 Task: Refresh the account completely
Action: Mouse moved to (150, 222)
Screenshot: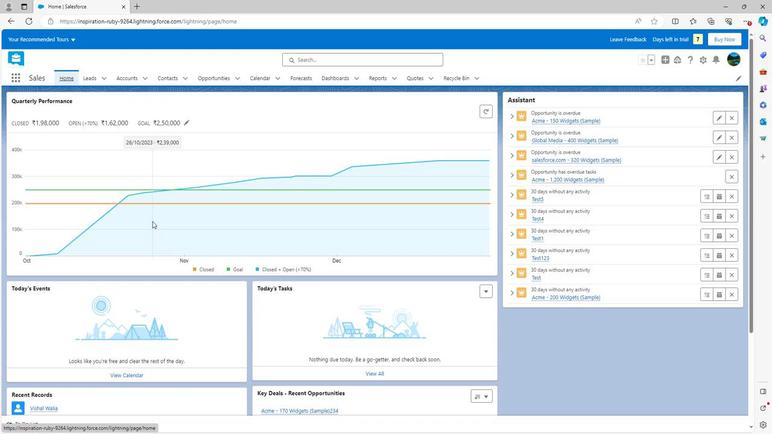 
Action: Mouse scrolled (150, 222) with delta (0, 0)
Screenshot: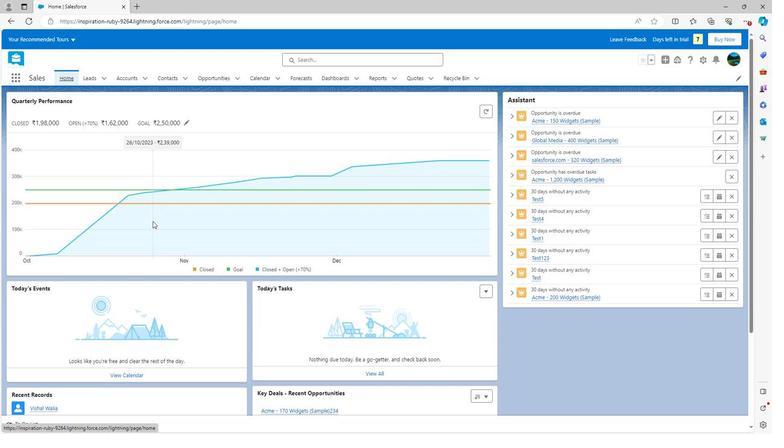
Action: Mouse scrolled (150, 222) with delta (0, 0)
Screenshot: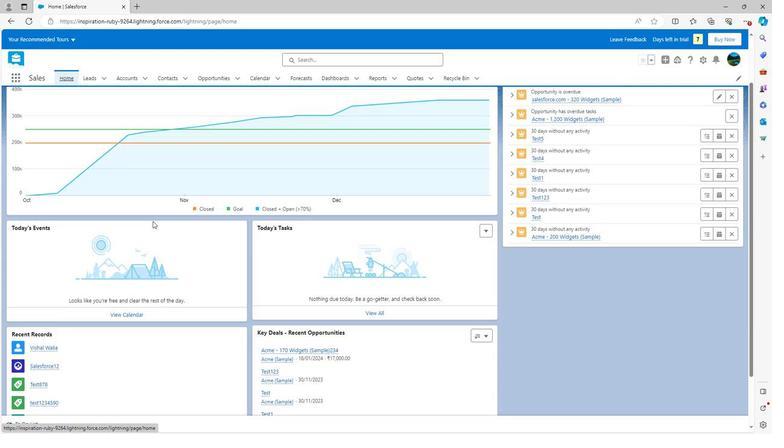 
Action: Mouse scrolled (150, 222) with delta (0, 0)
Screenshot: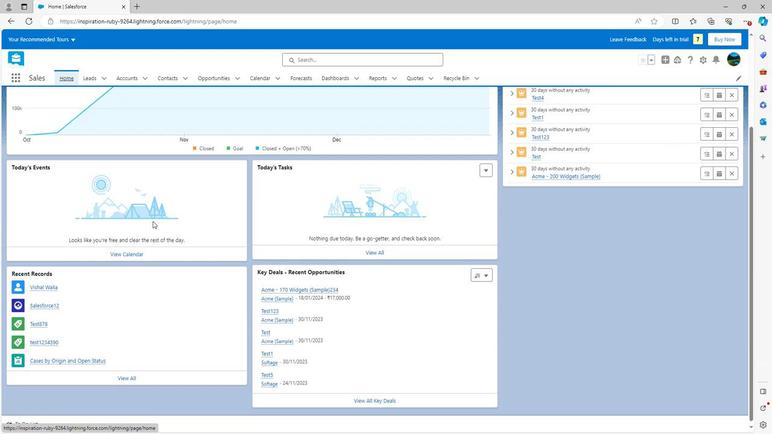 
Action: Mouse scrolled (150, 222) with delta (0, 0)
Screenshot: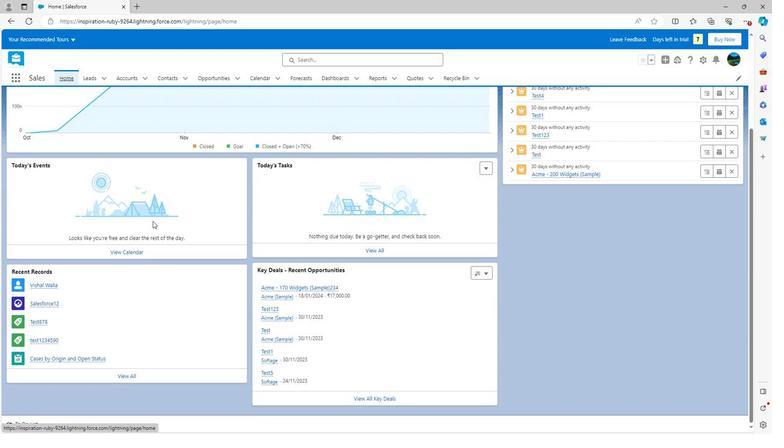 
Action: Mouse scrolled (150, 222) with delta (0, 0)
Screenshot: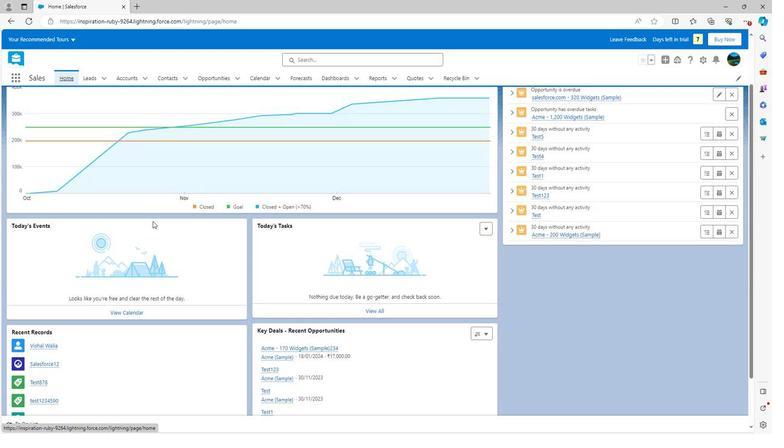 
Action: Mouse scrolled (150, 222) with delta (0, 0)
Screenshot: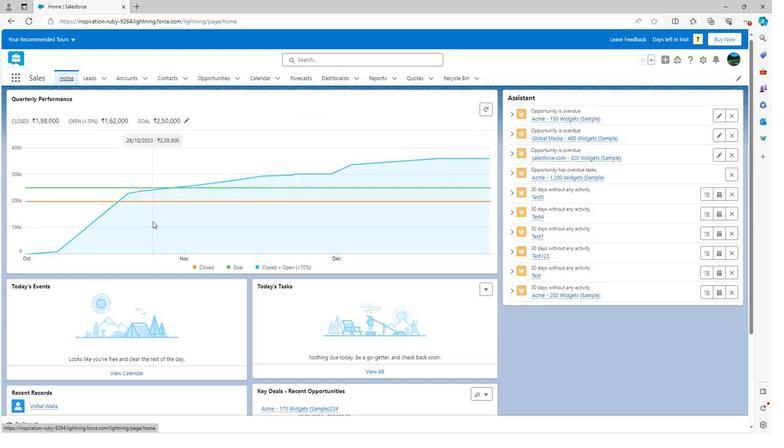 
Action: Mouse scrolled (150, 222) with delta (0, 0)
Screenshot: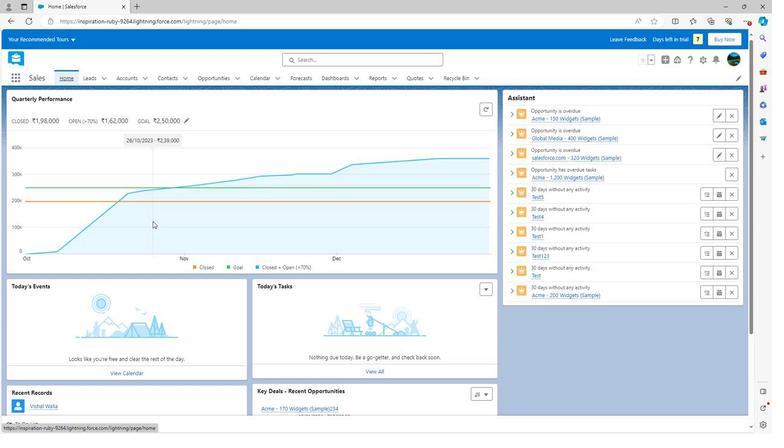 
Action: Mouse moved to (735, 57)
Screenshot: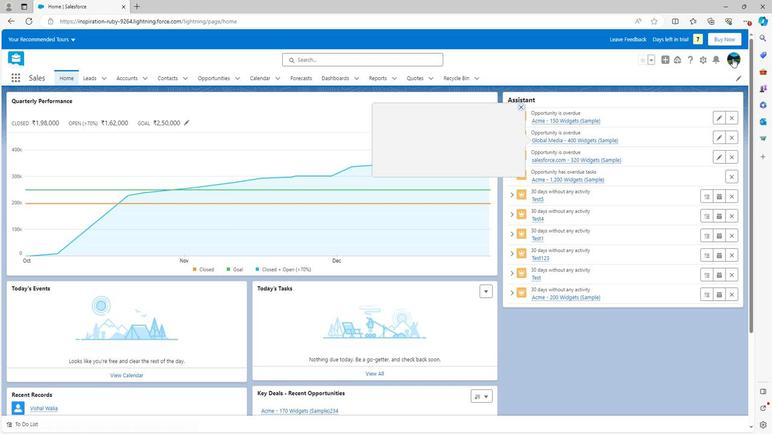 
Action: Mouse pressed left at (735, 57)
Screenshot: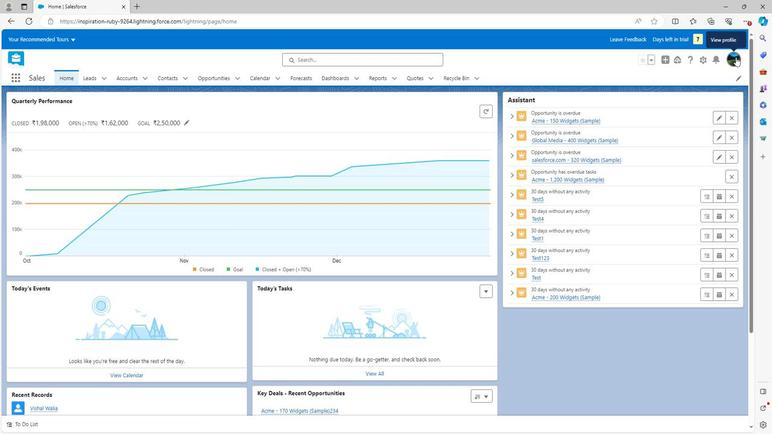 
Action: Mouse moved to (612, 133)
Screenshot: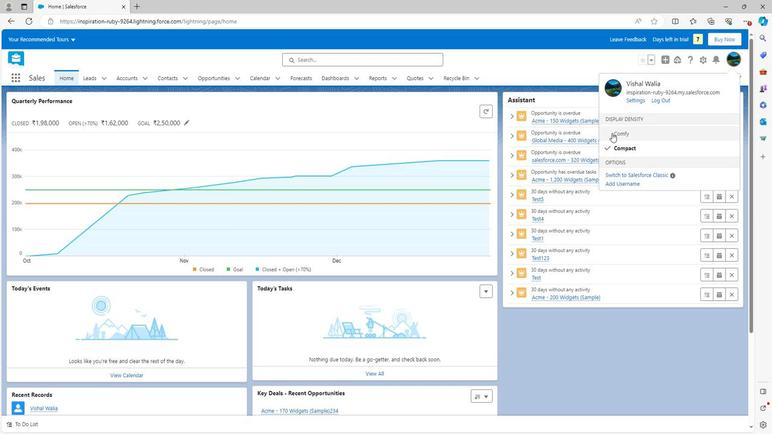 
Action: Mouse pressed left at (612, 133)
Screenshot: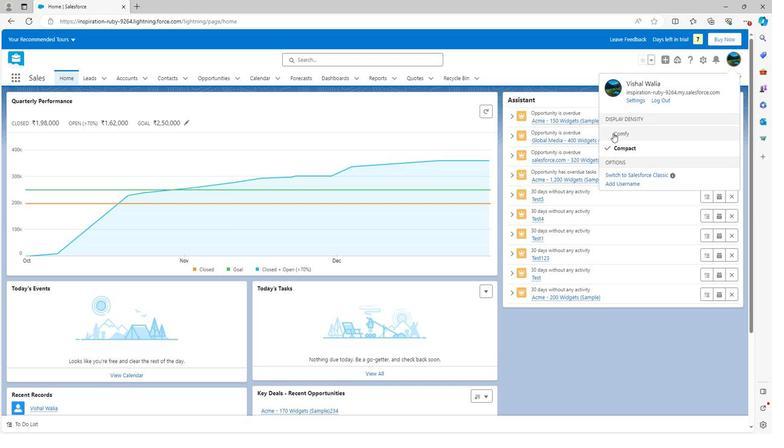 
Action: Mouse moved to (479, 246)
Screenshot: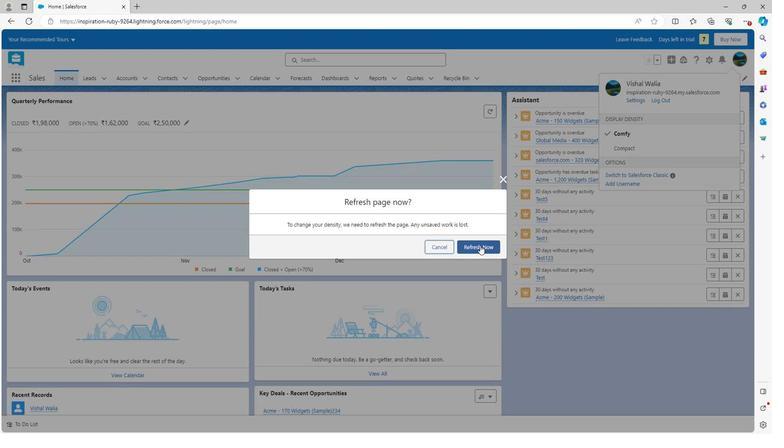 
Action: Mouse pressed left at (479, 246)
Screenshot: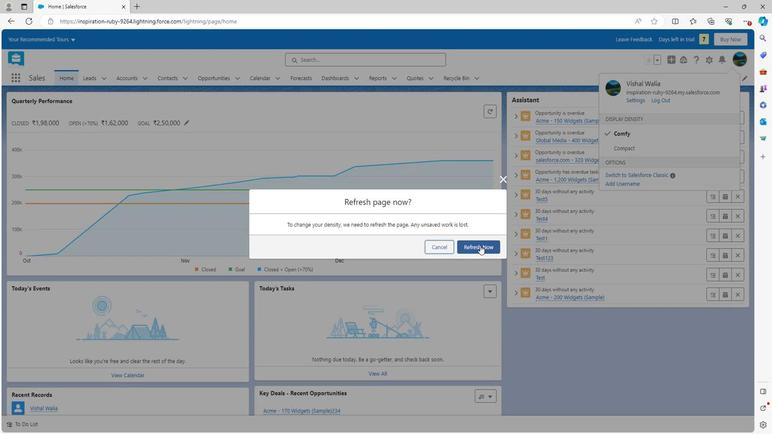 
Action: Mouse moved to (318, 200)
Screenshot: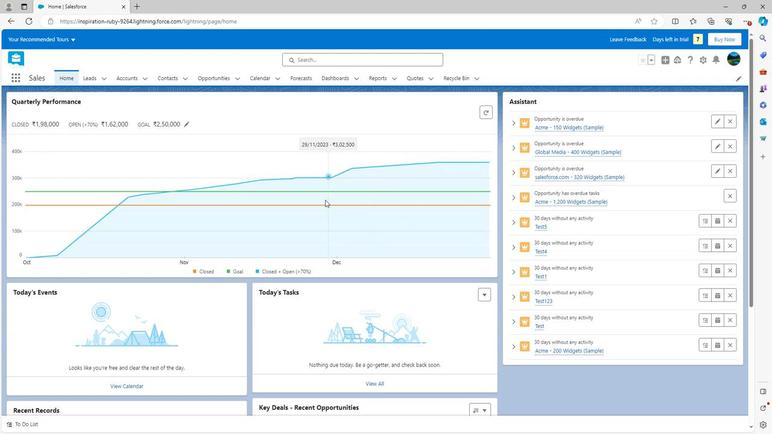 
